 Task: Get information about  a Redfin agent in San Diego, California, for assistance in finding a property with a private garden. 53.244193
Action: Mouse moved to (267, 199)
Screenshot: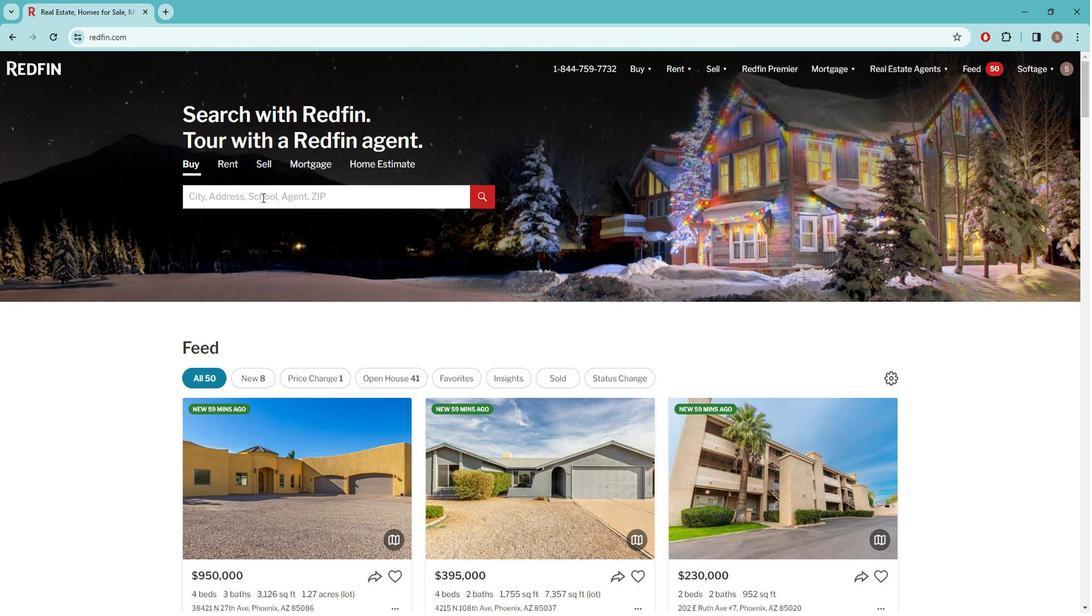 
Action: Mouse pressed left at (267, 199)
Screenshot: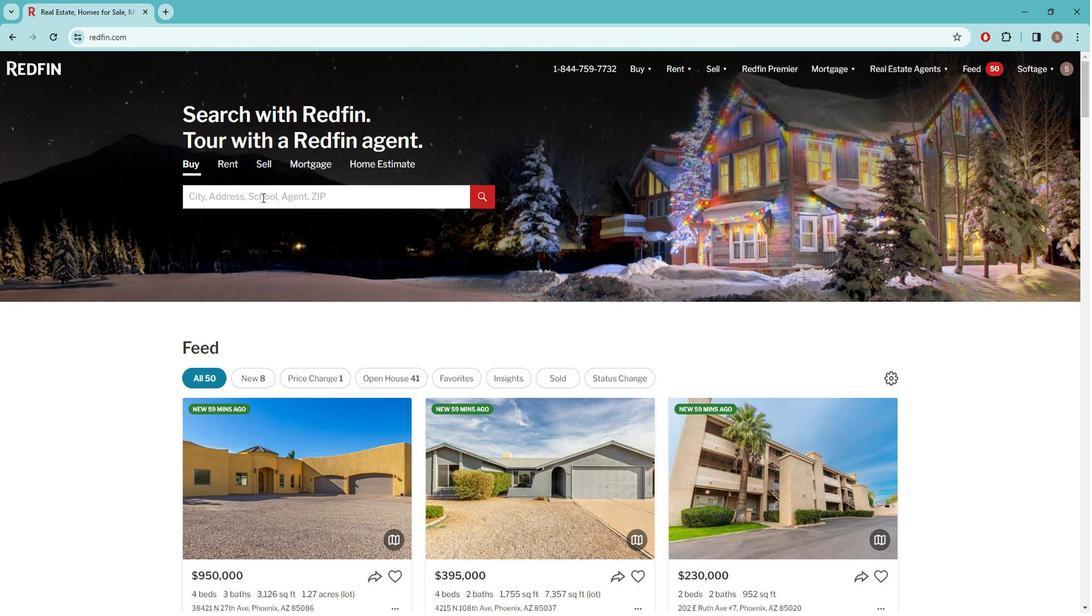 
Action: Key pressed s<Key.caps_lock>AN<Key.space><Key.caps_lock>d<Key.caps_lock>IEGO
Screenshot: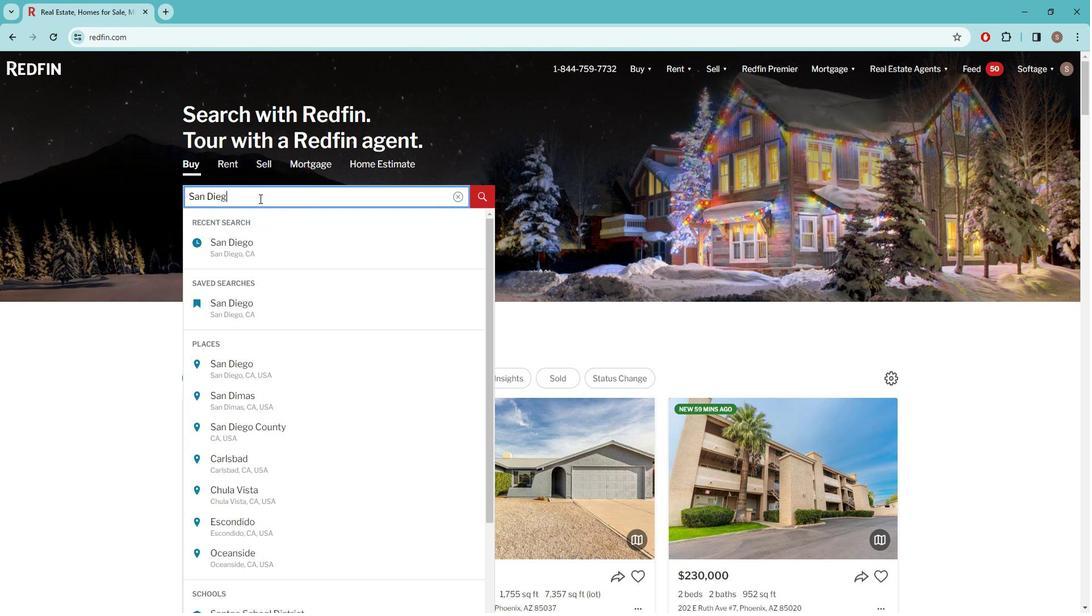 
Action: Mouse moved to (268, 245)
Screenshot: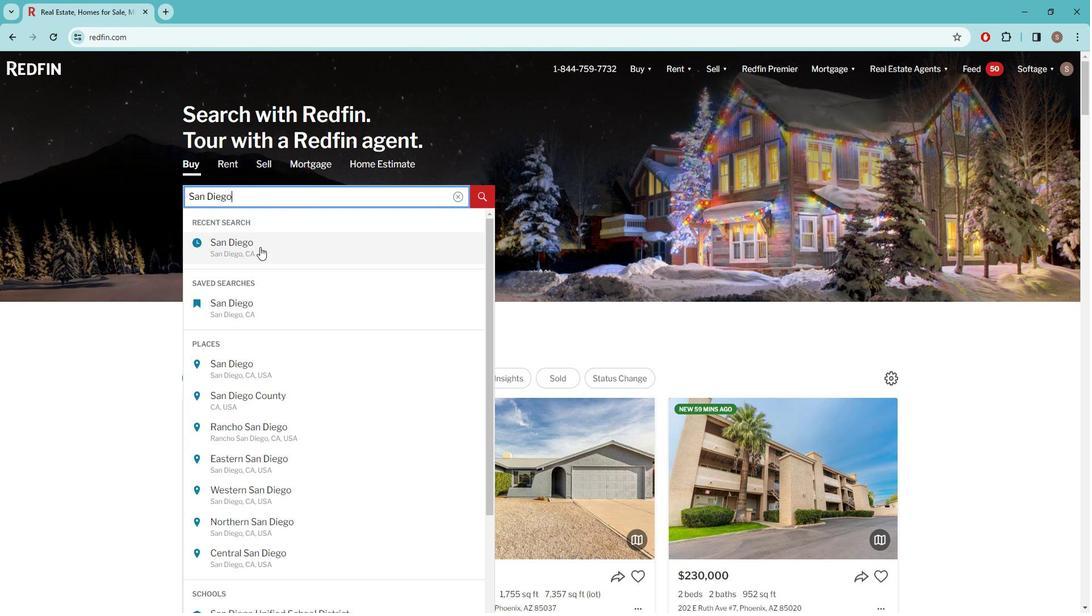 
Action: Mouse pressed left at (268, 245)
Screenshot: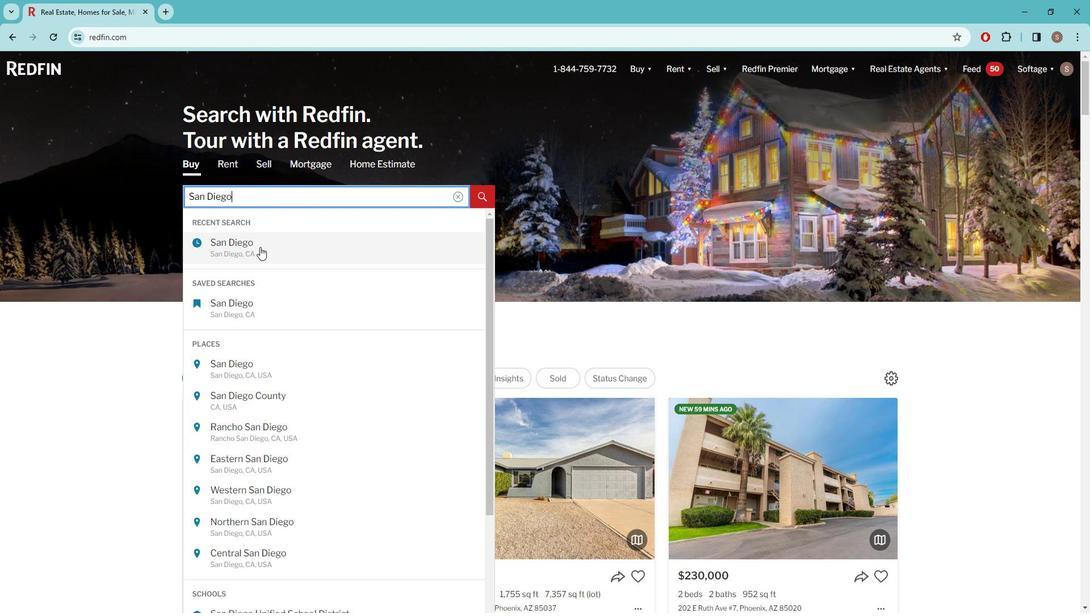 
Action: Mouse moved to (1008, 145)
Screenshot: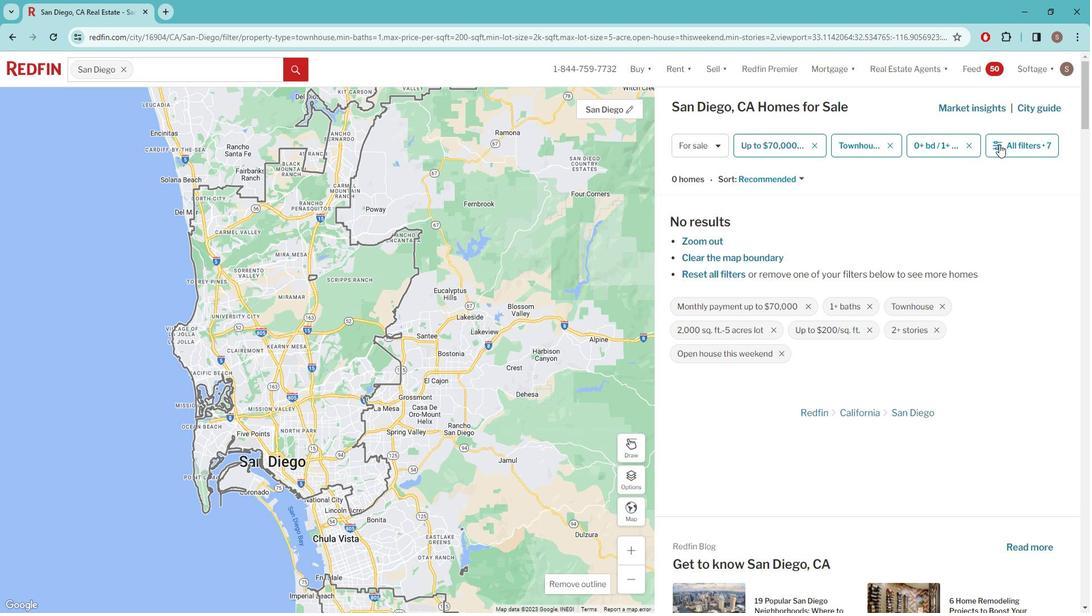 
Action: Mouse pressed left at (1008, 145)
Screenshot: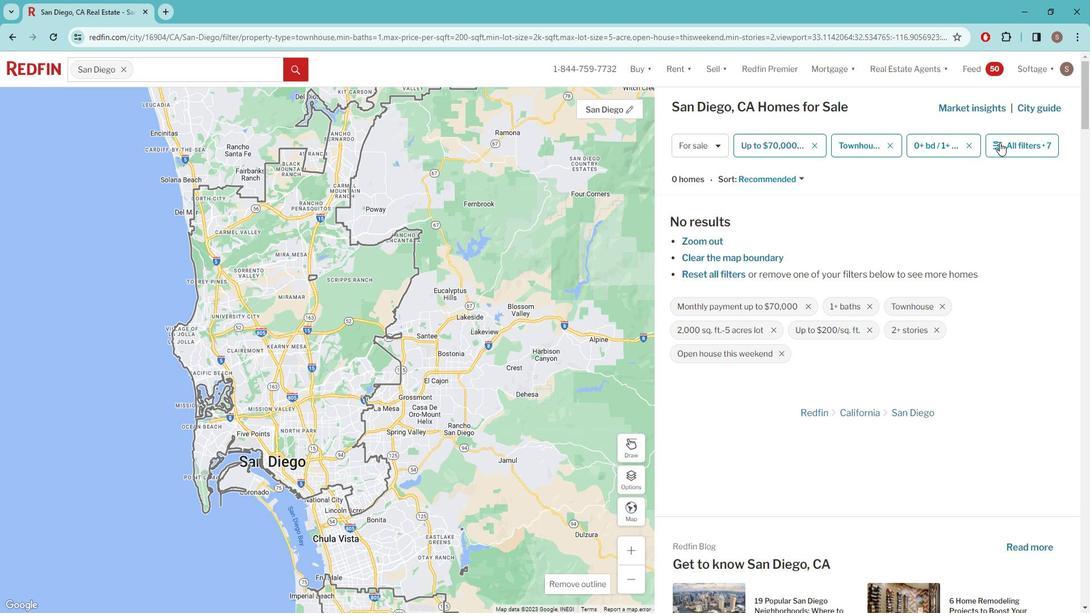 
Action: Mouse moved to (864, 168)
Screenshot: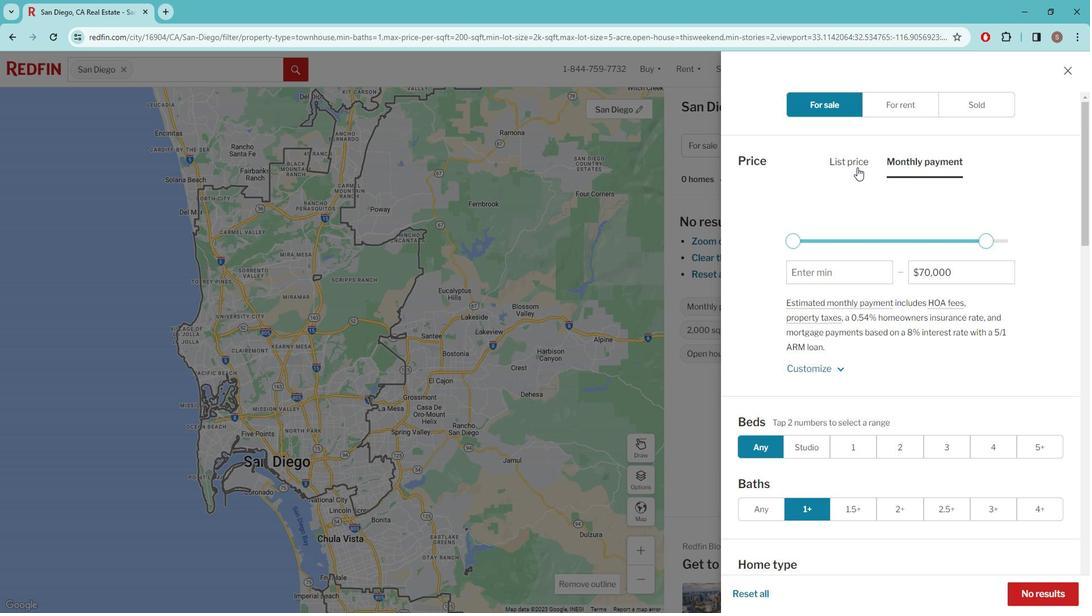 
Action: Mouse pressed left at (864, 168)
Screenshot: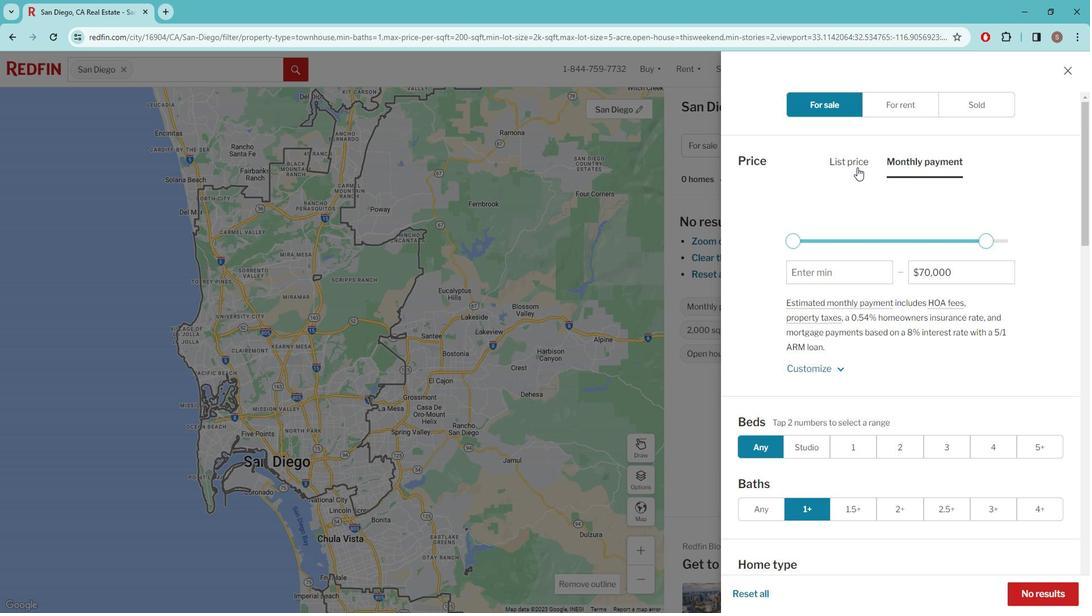 
Action: Mouse moved to (767, 406)
Screenshot: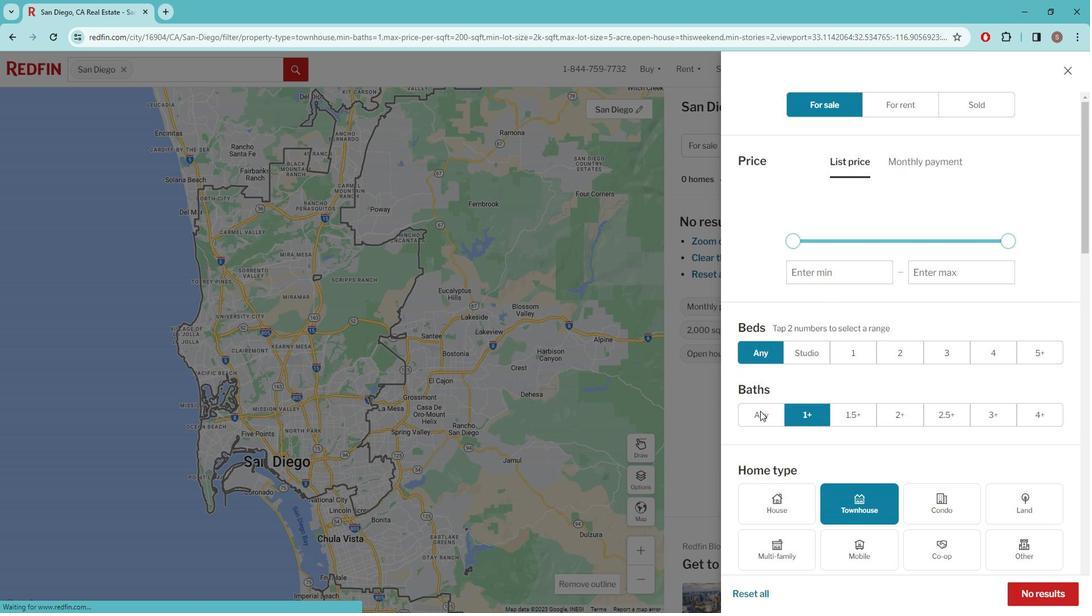 
Action: Mouse pressed left at (767, 406)
Screenshot: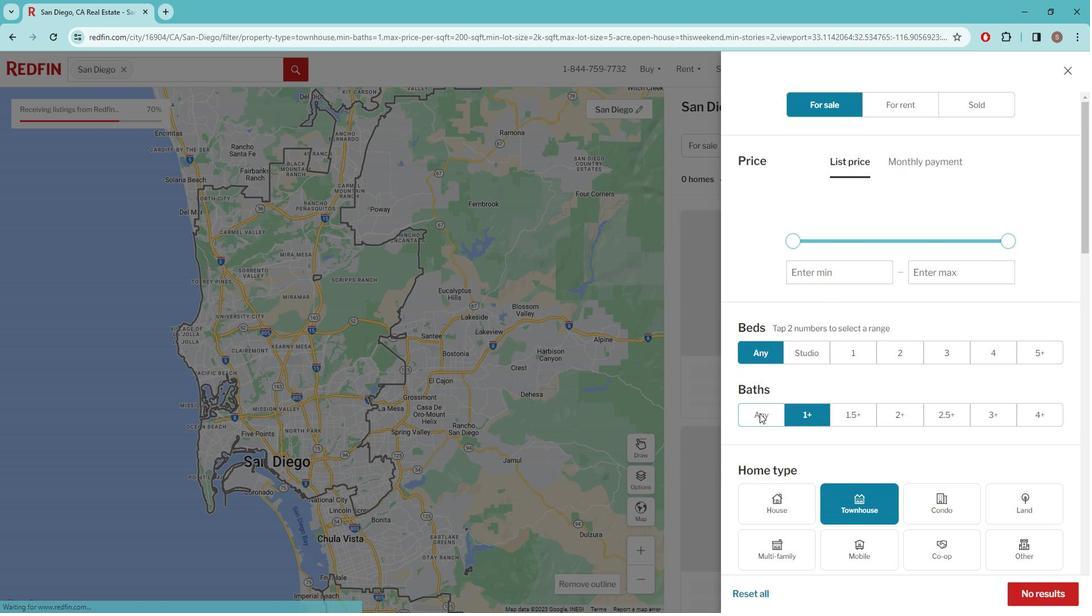 
Action: Mouse moved to (853, 487)
Screenshot: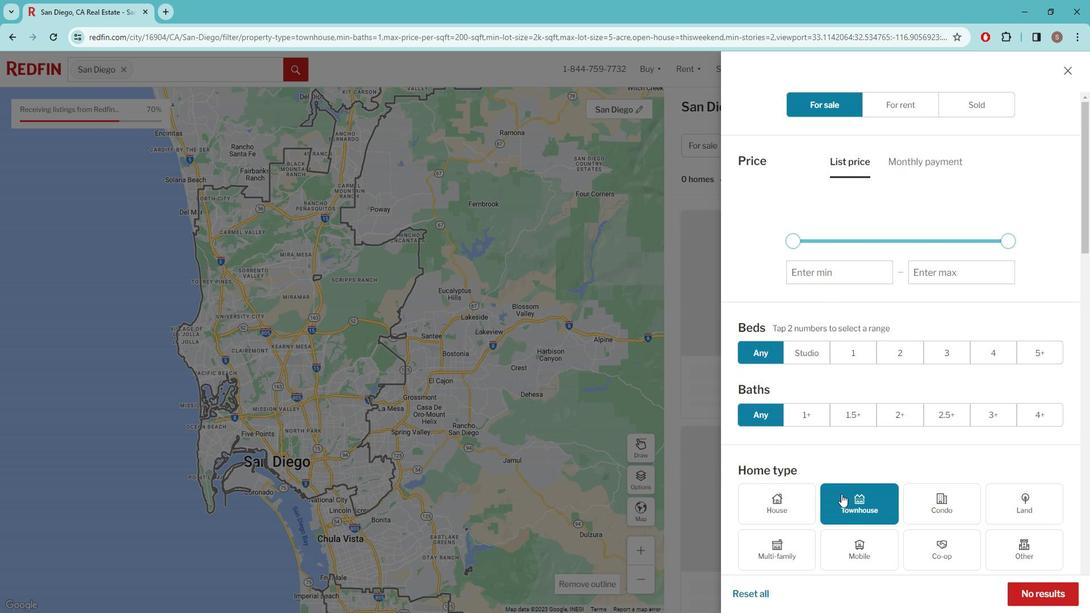 
Action: Mouse pressed left at (853, 487)
Screenshot: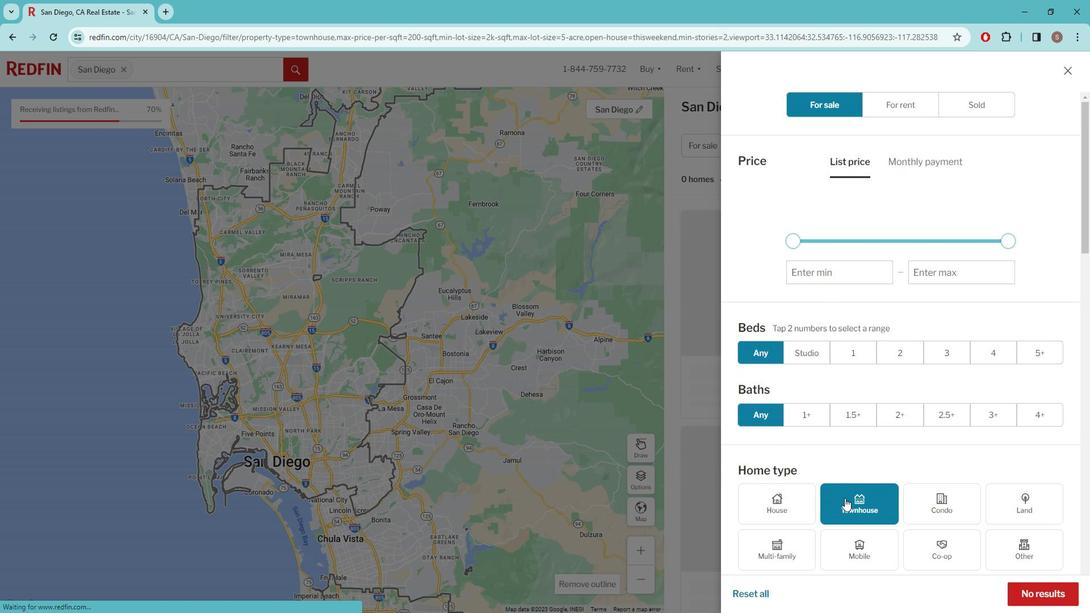 
Action: Mouse moved to (847, 432)
Screenshot: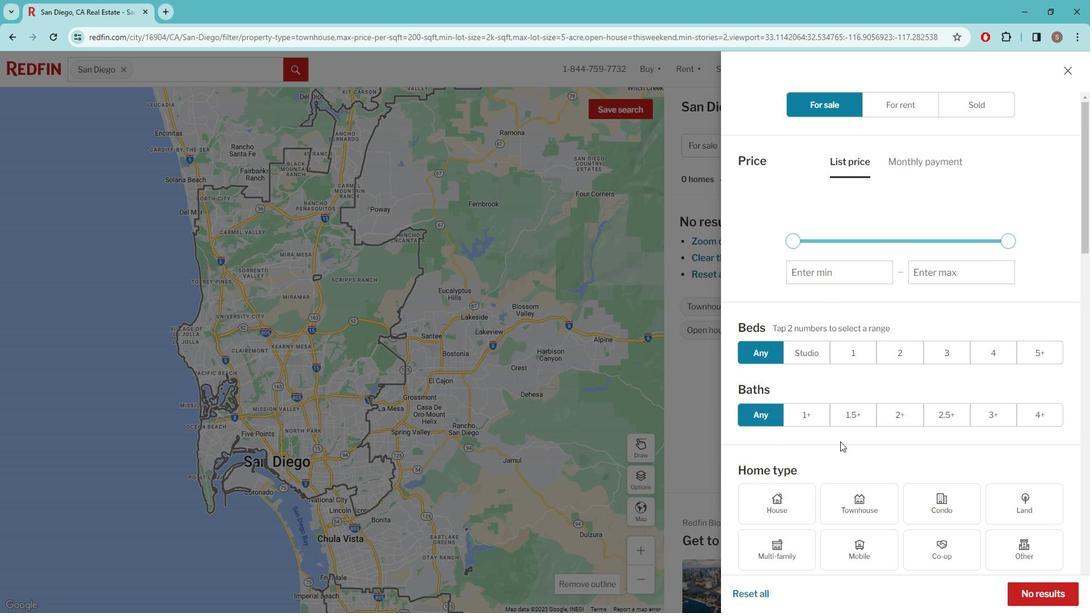 
Action: Mouse scrolled (847, 431) with delta (0, 0)
Screenshot: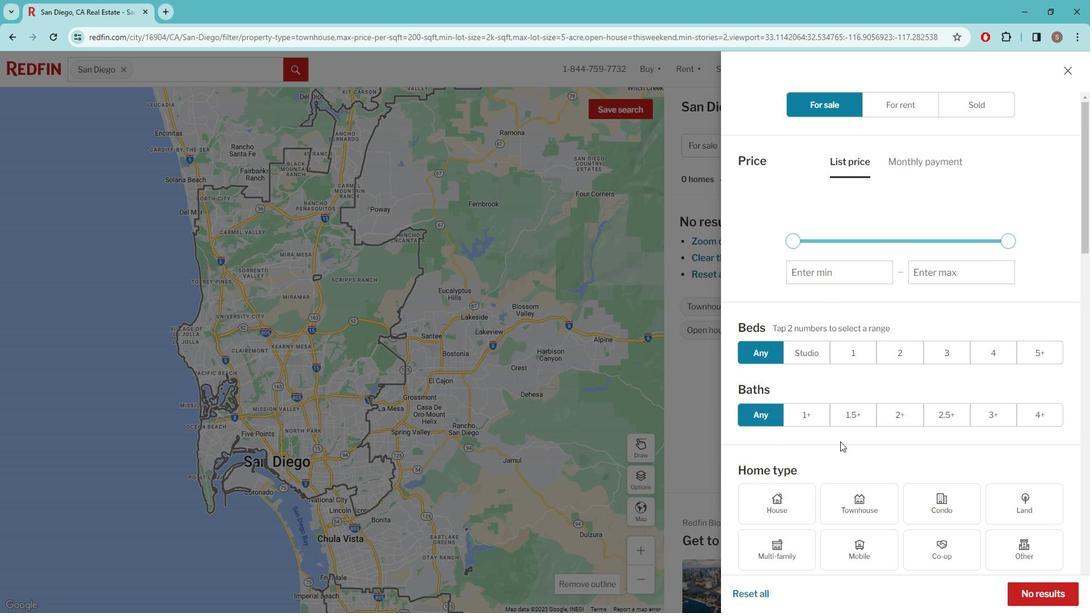 
Action: Mouse moved to (845, 426)
Screenshot: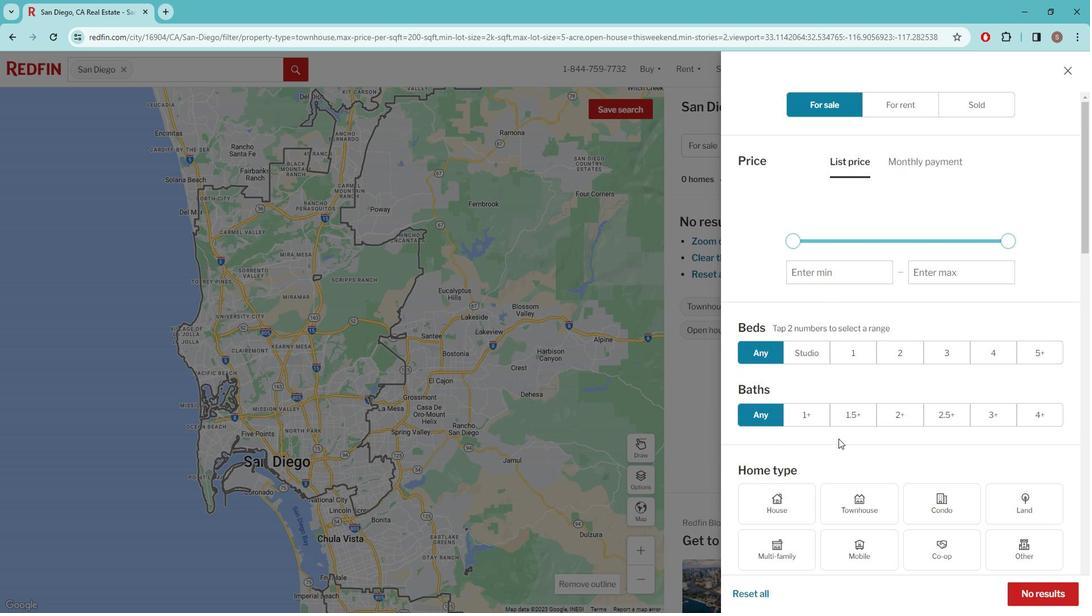 
Action: Mouse scrolled (845, 425) with delta (0, 0)
Screenshot: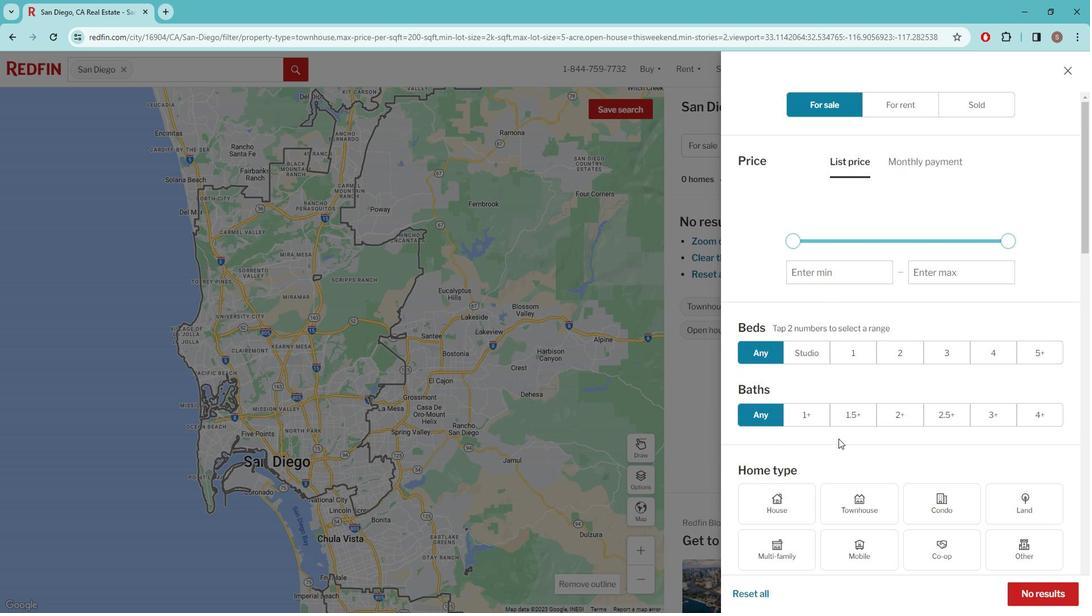 
Action: Mouse moved to (842, 421)
Screenshot: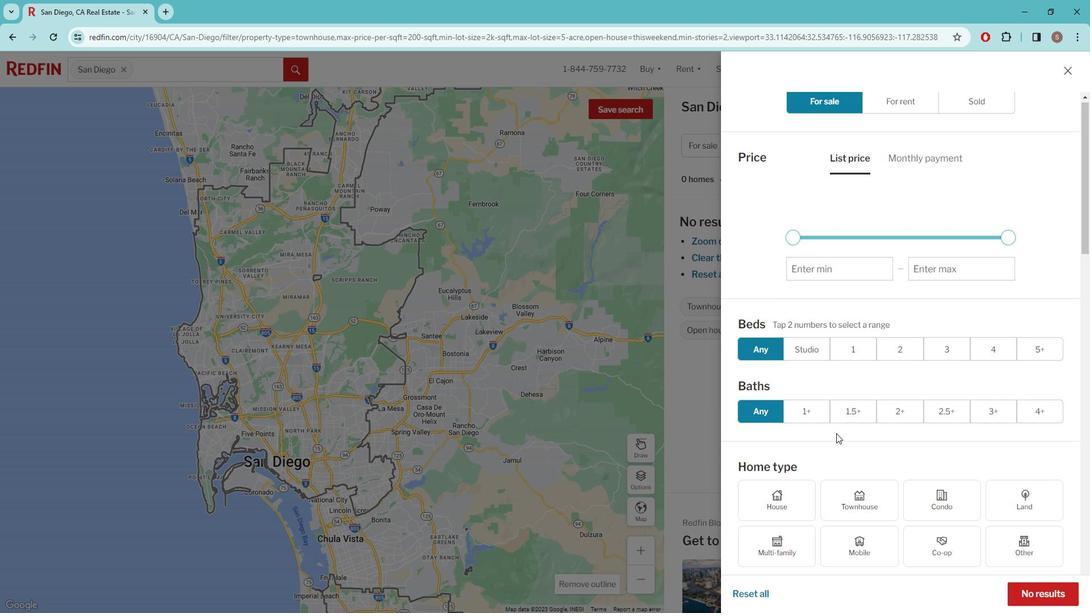 
Action: Mouse scrolled (842, 421) with delta (0, 0)
Screenshot: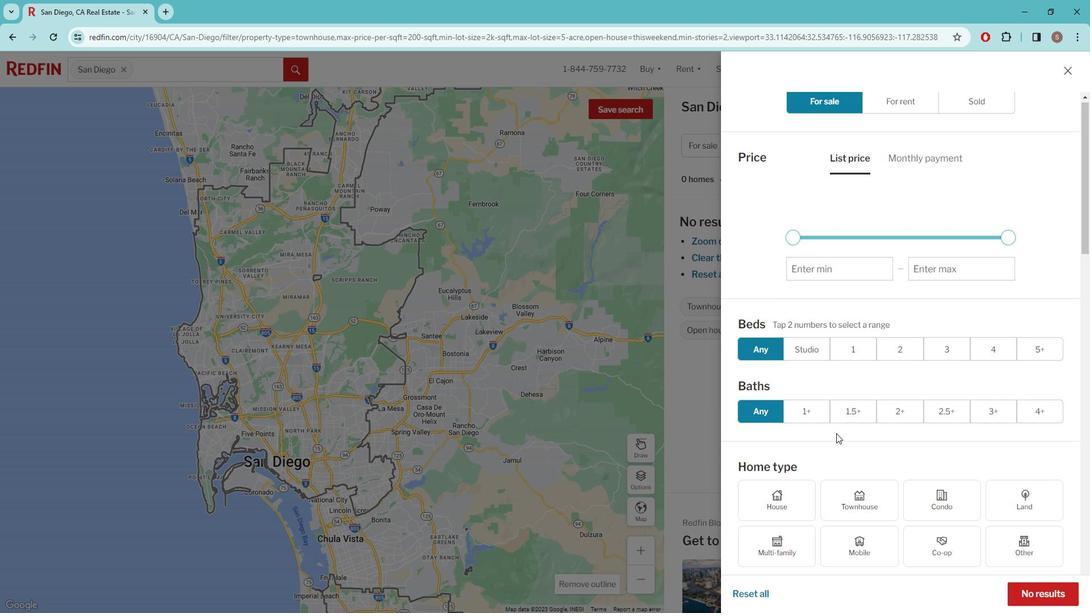 
Action: Mouse moved to (812, 353)
Screenshot: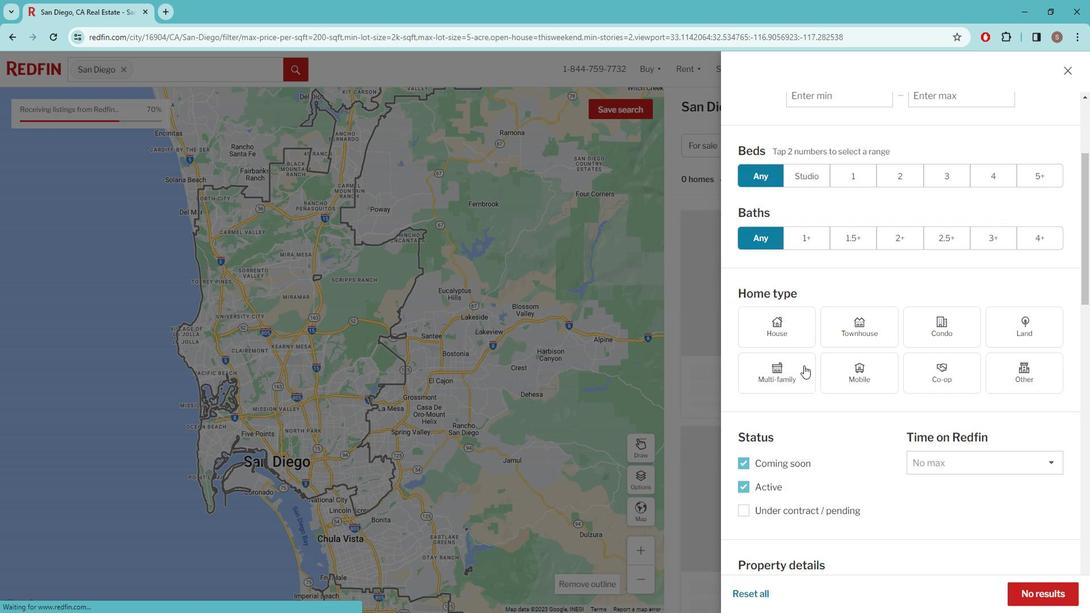 
Action: Mouse scrolled (812, 352) with delta (0, 0)
Screenshot: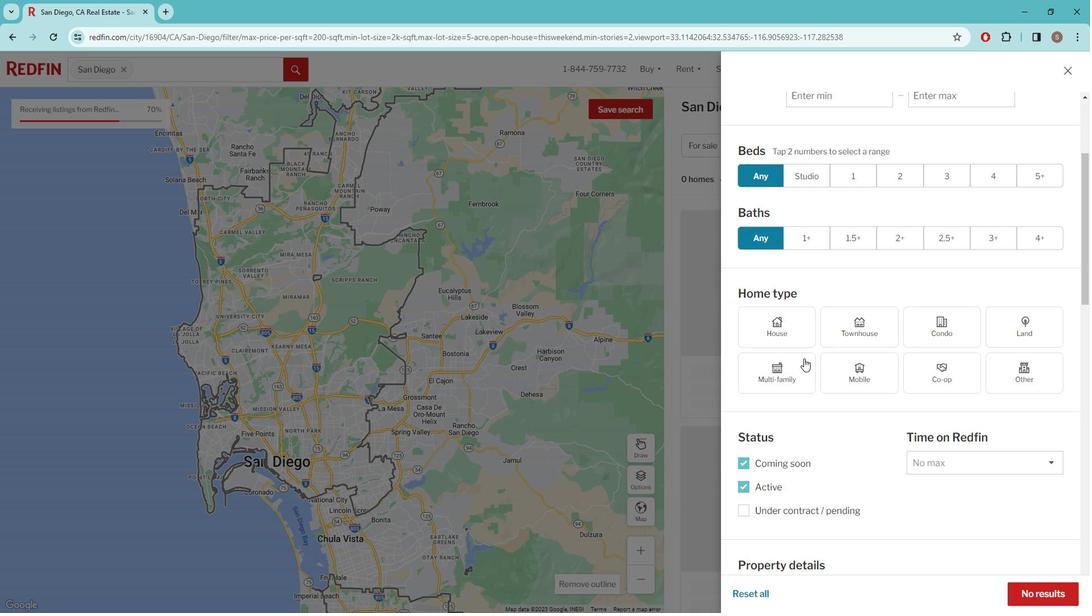 
Action: Mouse scrolled (812, 352) with delta (0, 0)
Screenshot: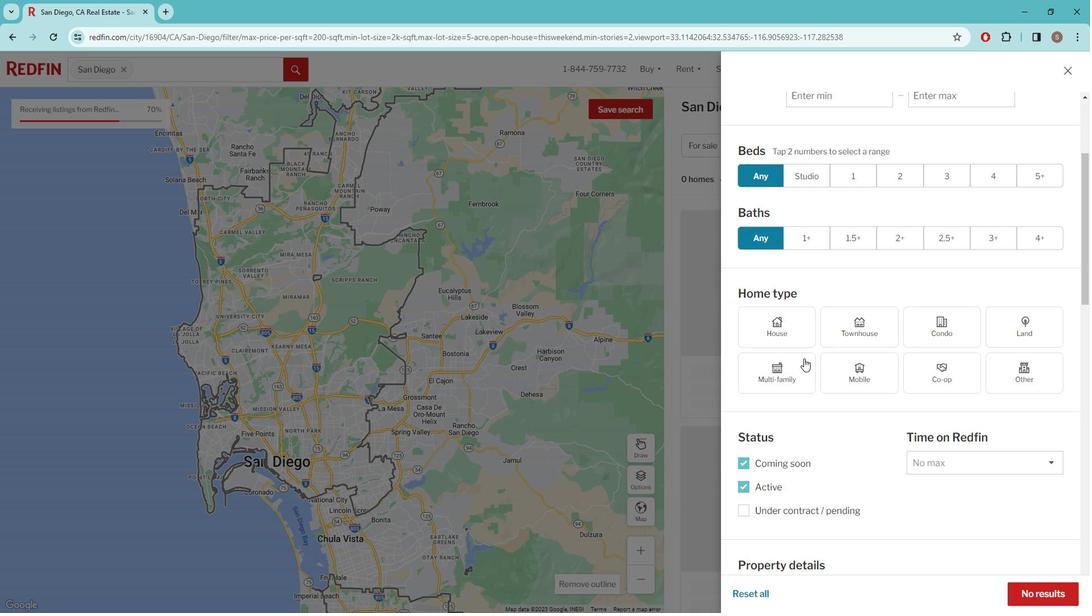 
Action: Mouse moved to (816, 351)
Screenshot: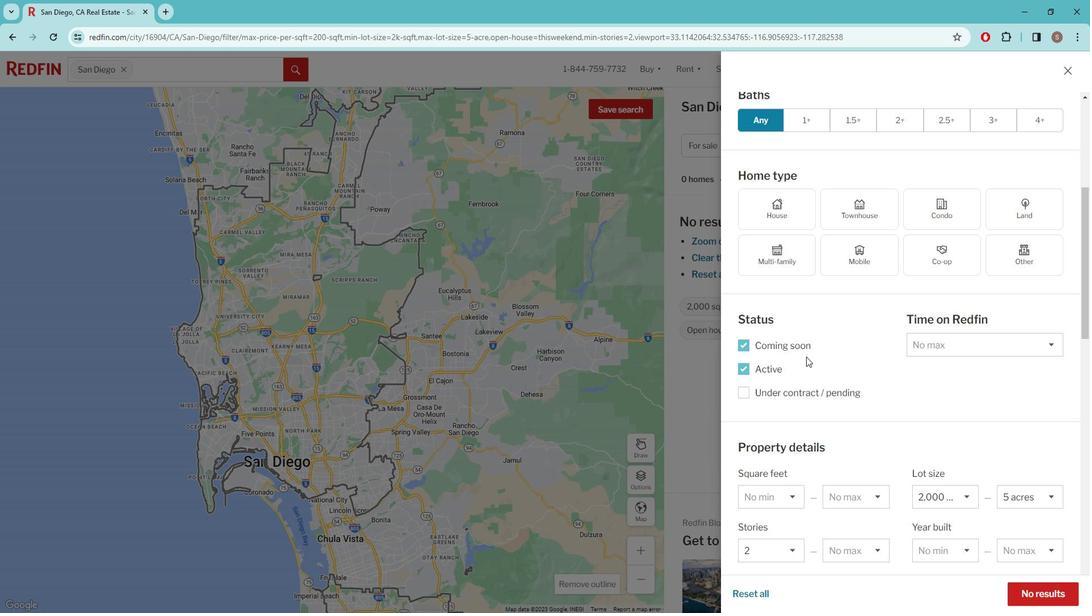 
Action: Mouse scrolled (816, 350) with delta (0, 0)
Screenshot: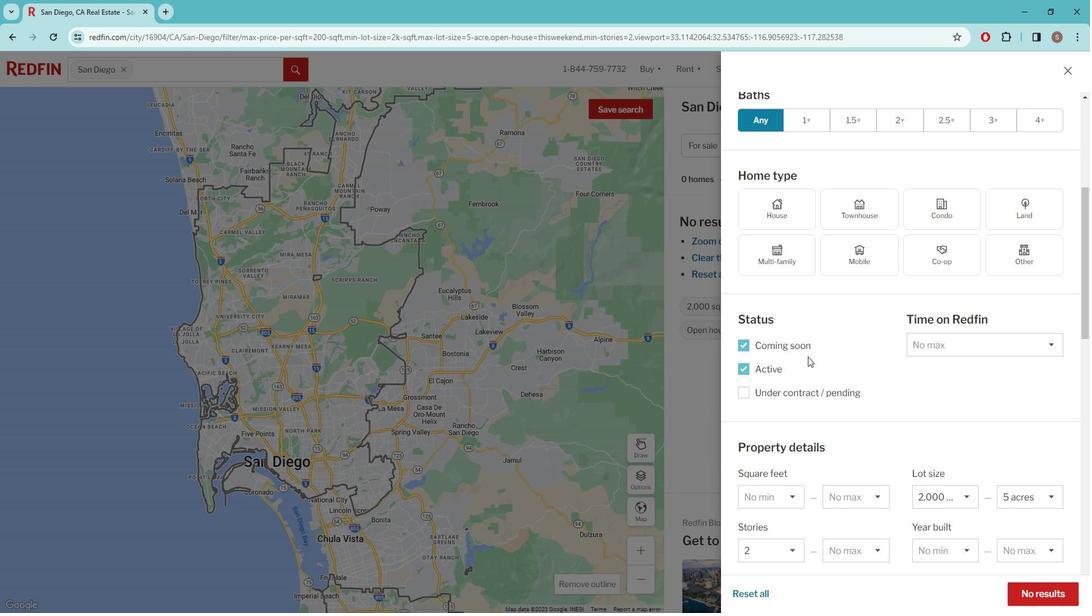 
Action: Mouse scrolled (816, 350) with delta (0, 0)
Screenshot: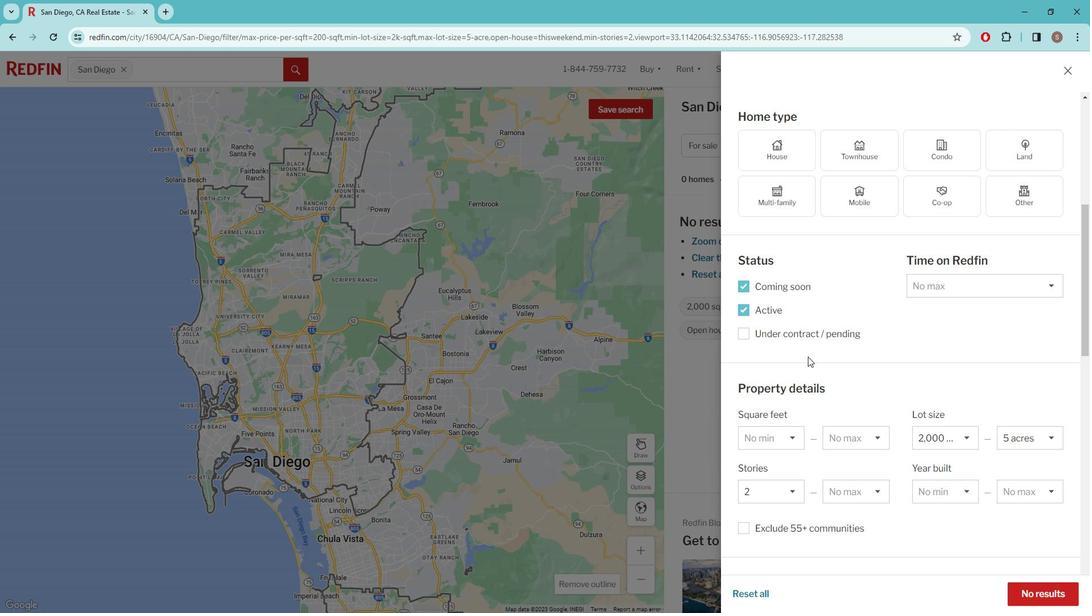 
Action: Mouse scrolled (816, 350) with delta (0, 0)
Screenshot: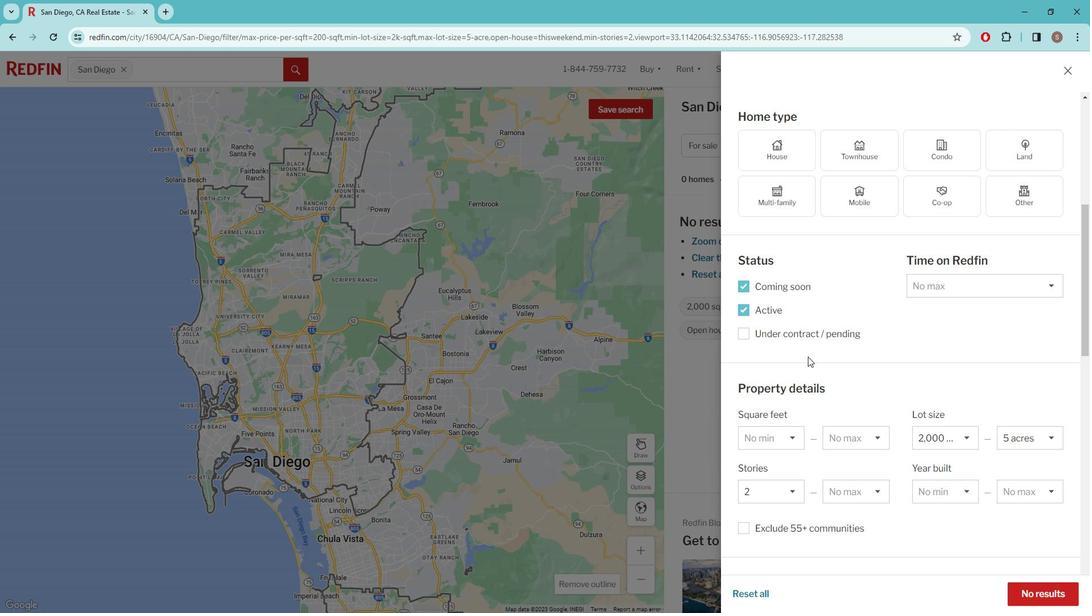 
Action: Mouse moved to (816, 351)
Screenshot: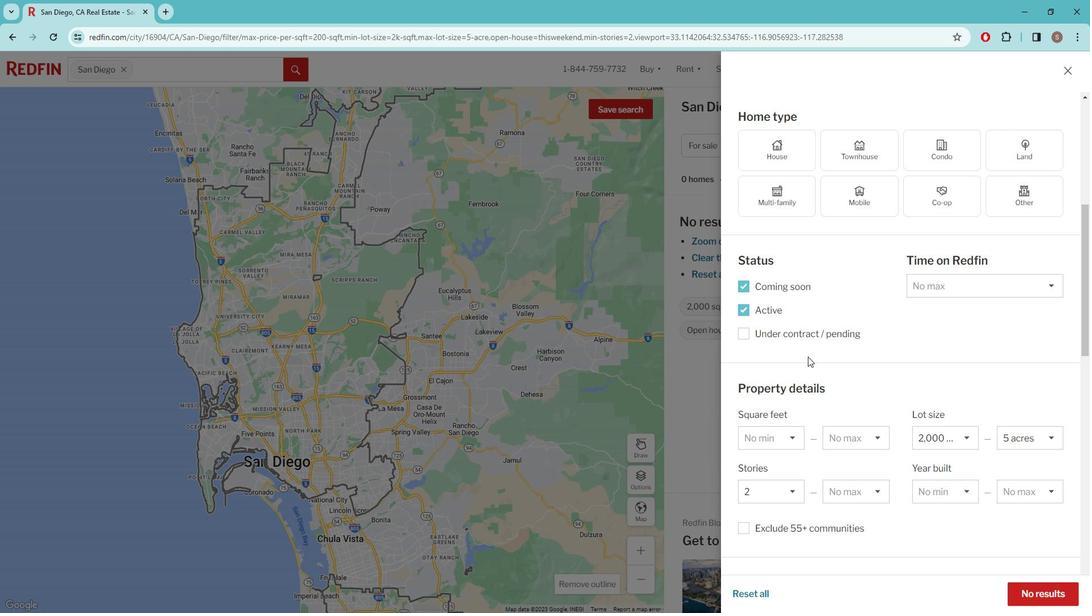 
Action: Mouse scrolled (816, 350) with delta (0, 0)
Screenshot: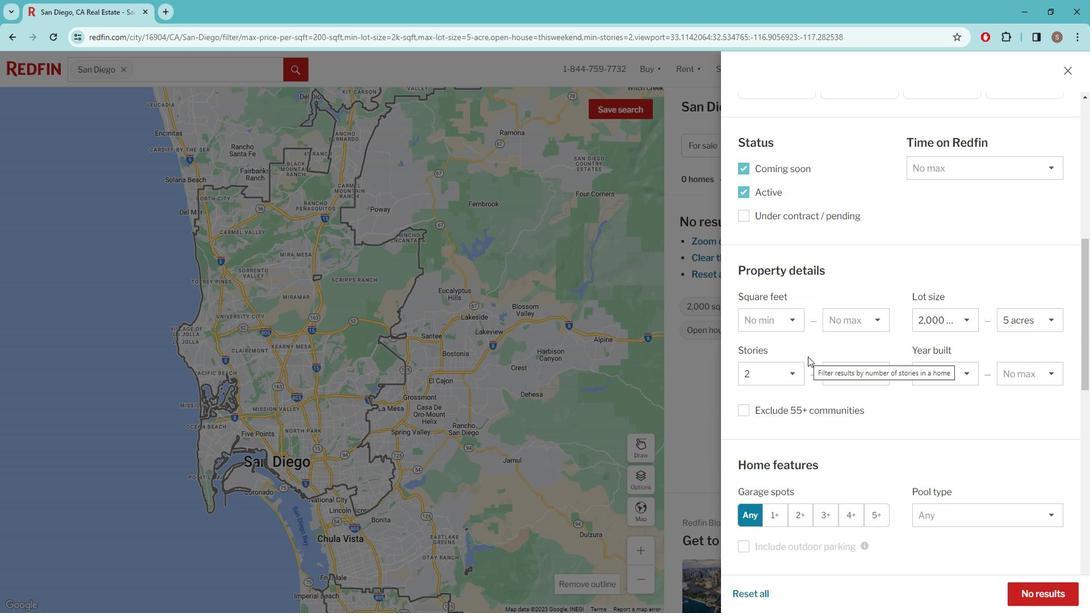 
Action: Mouse scrolled (816, 350) with delta (0, 0)
Screenshot: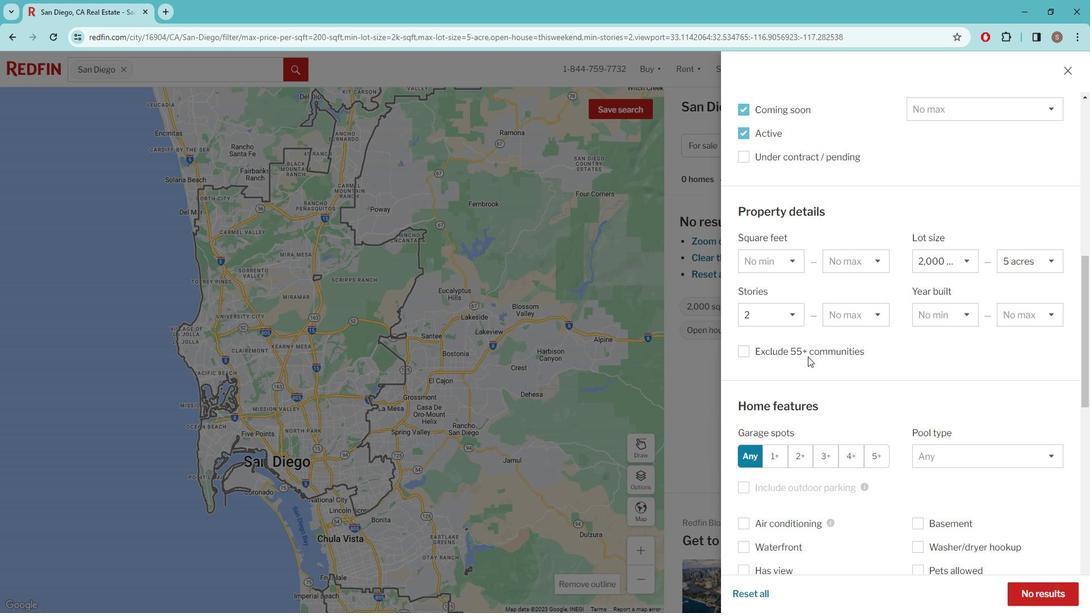 
Action: Mouse scrolled (816, 350) with delta (0, 0)
Screenshot: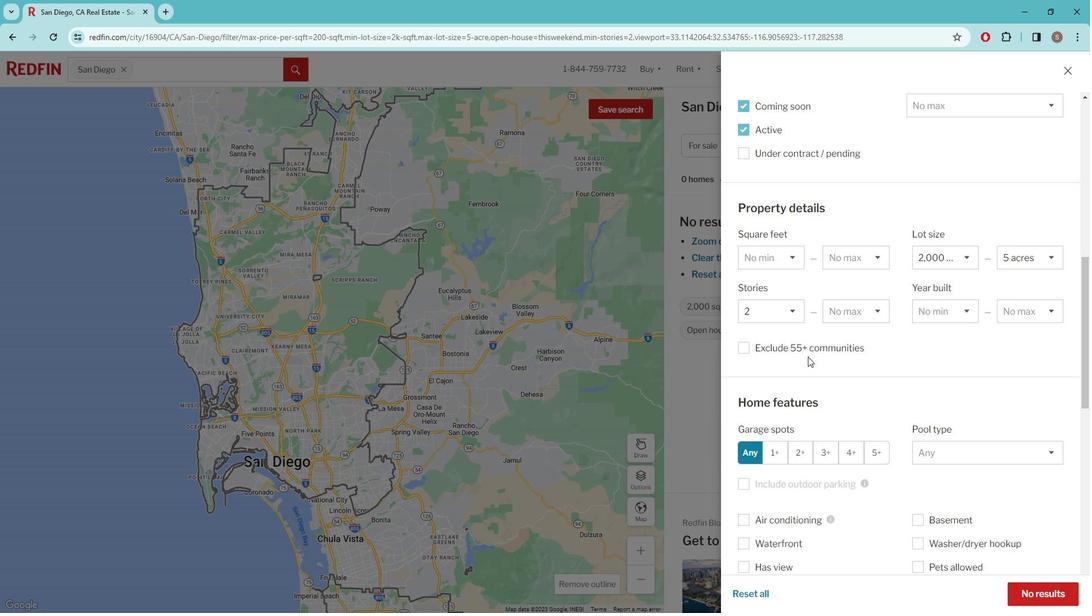 
Action: Mouse scrolled (816, 350) with delta (0, 0)
Screenshot: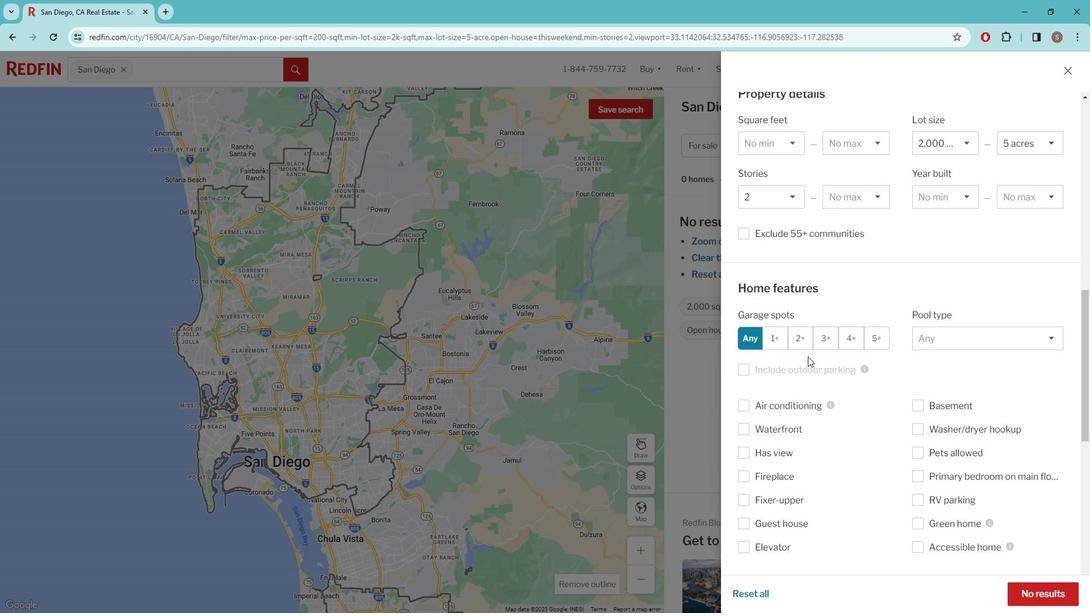 
Action: Mouse scrolled (816, 350) with delta (0, 0)
Screenshot: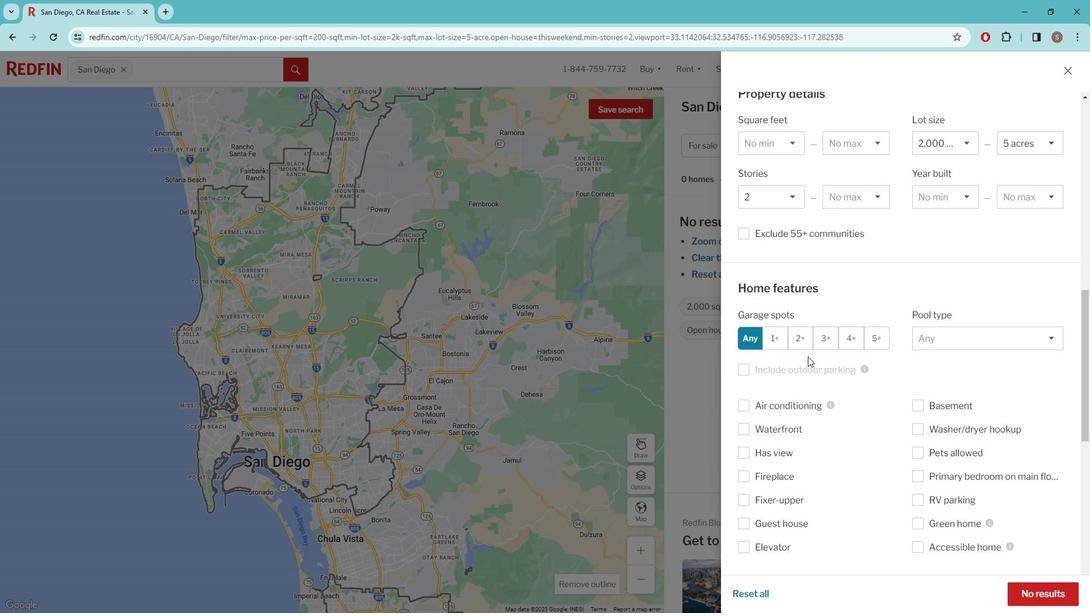 
Action: Mouse scrolled (816, 350) with delta (0, 0)
Screenshot: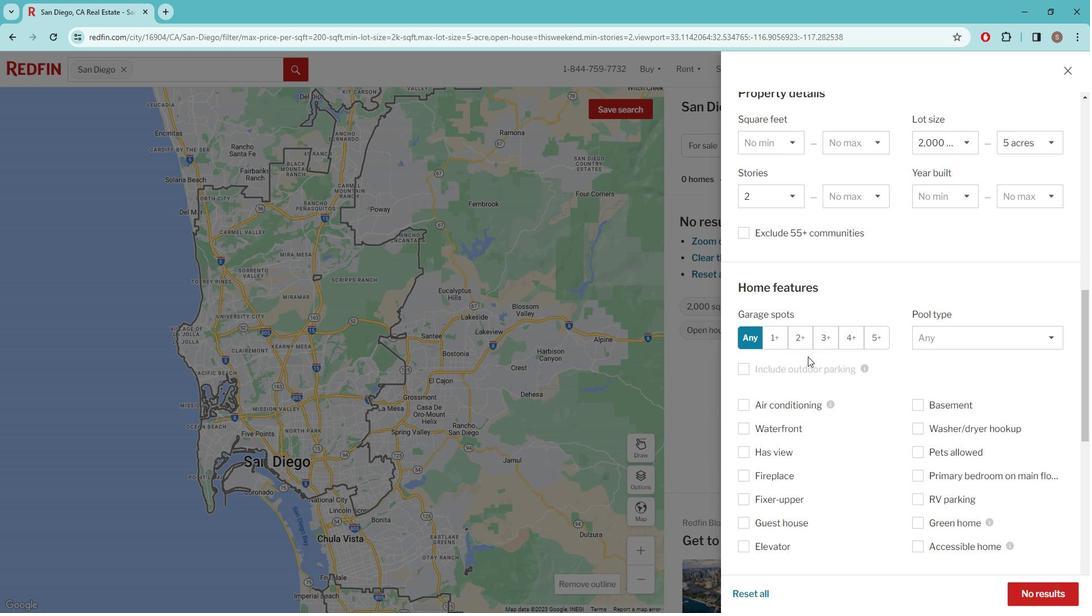
Action: Mouse moved to (797, 421)
Screenshot: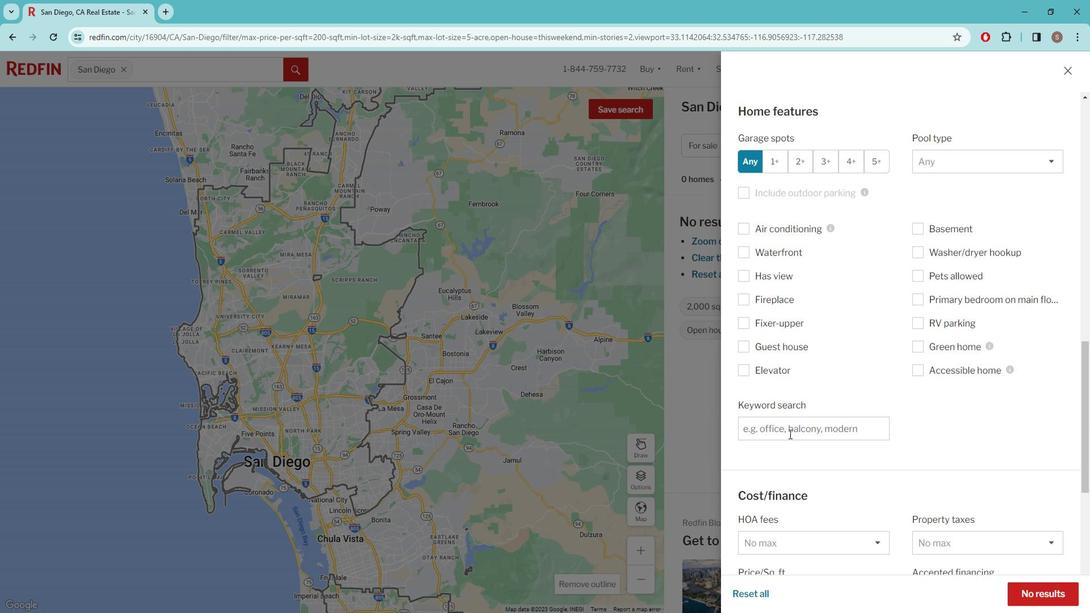
Action: Mouse pressed left at (797, 421)
Screenshot: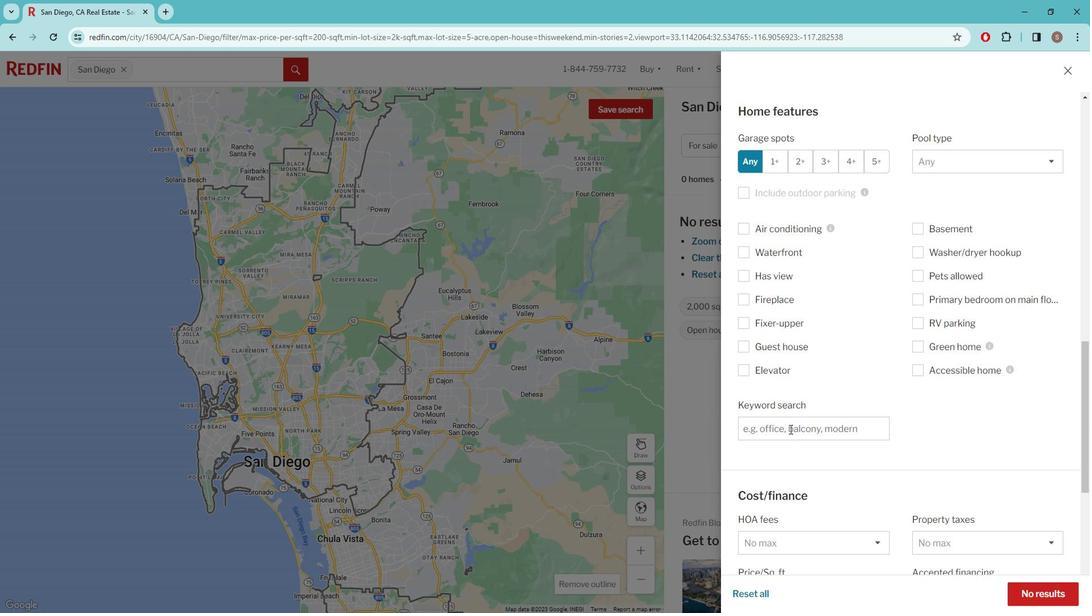 
Action: Key pressed PRIVT<Key.backspace>ATE<Key.space>GARE<Key.backspace>DEN<Key.space>
Screenshot: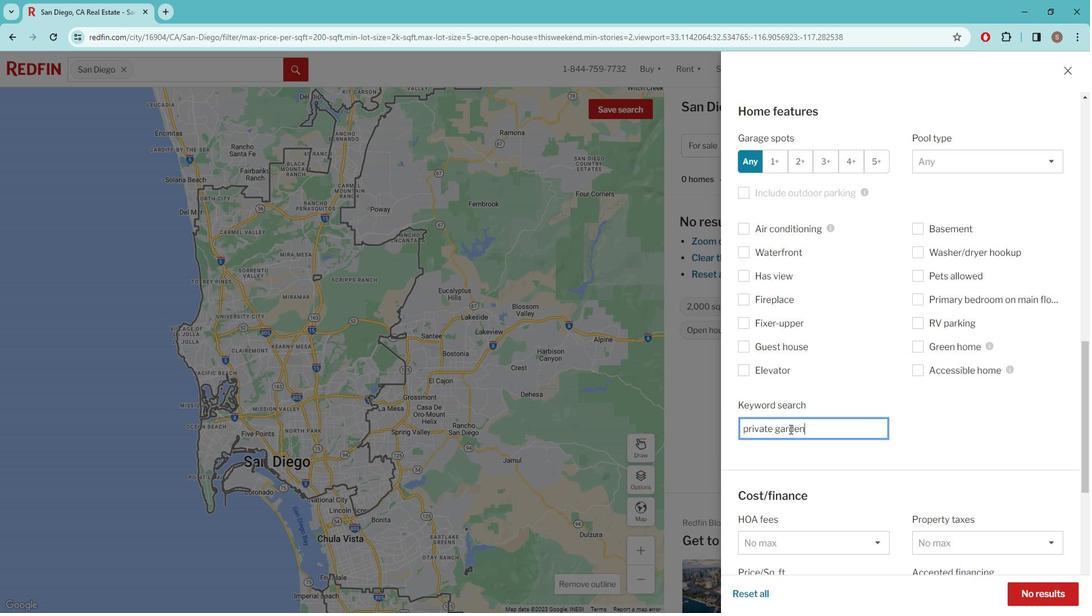 
Action: Mouse scrolled (797, 420) with delta (0, 0)
Screenshot: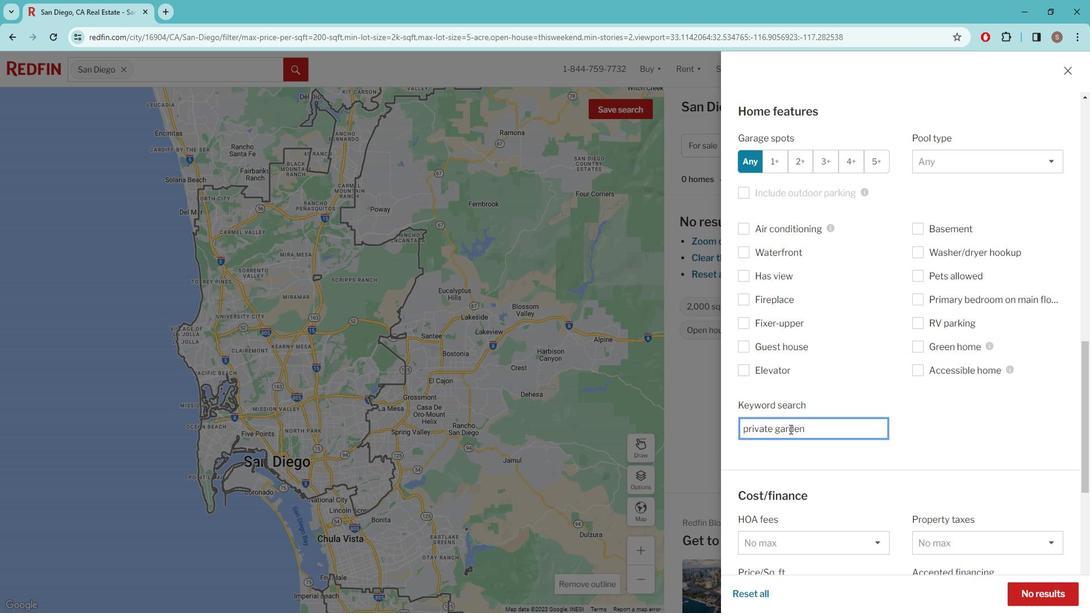 
Action: Mouse scrolled (797, 420) with delta (0, 0)
Screenshot: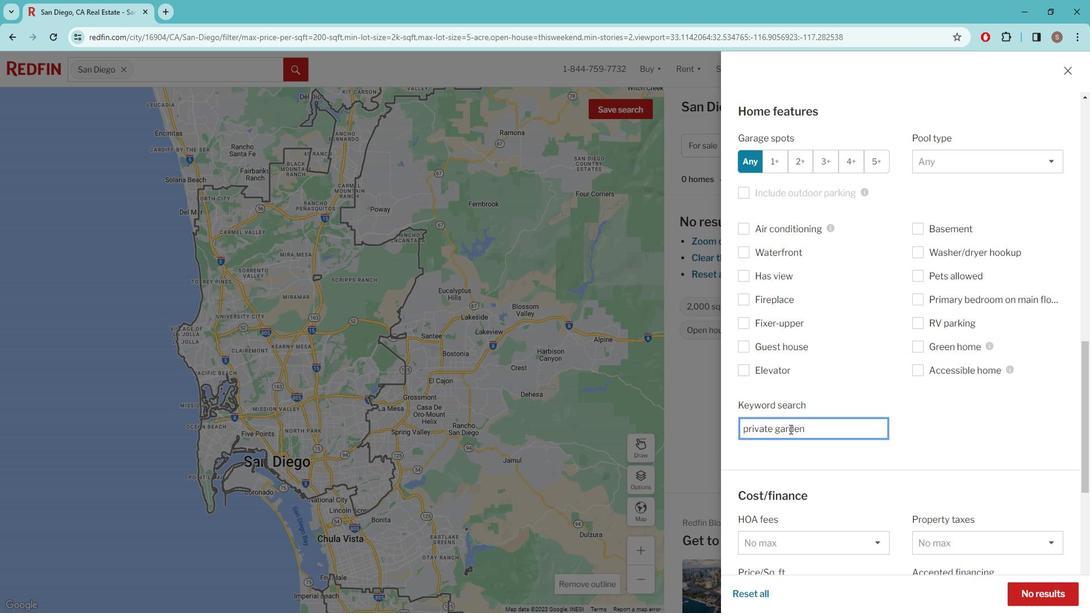 
Action: Mouse scrolled (797, 420) with delta (0, 0)
Screenshot: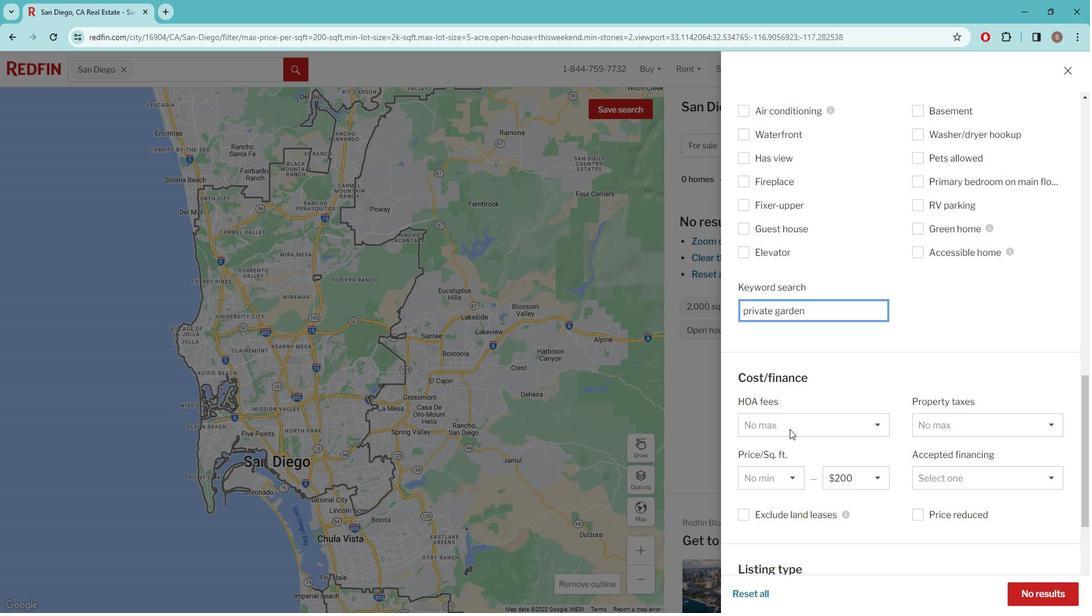 
Action: Mouse scrolled (797, 420) with delta (0, 0)
Screenshot: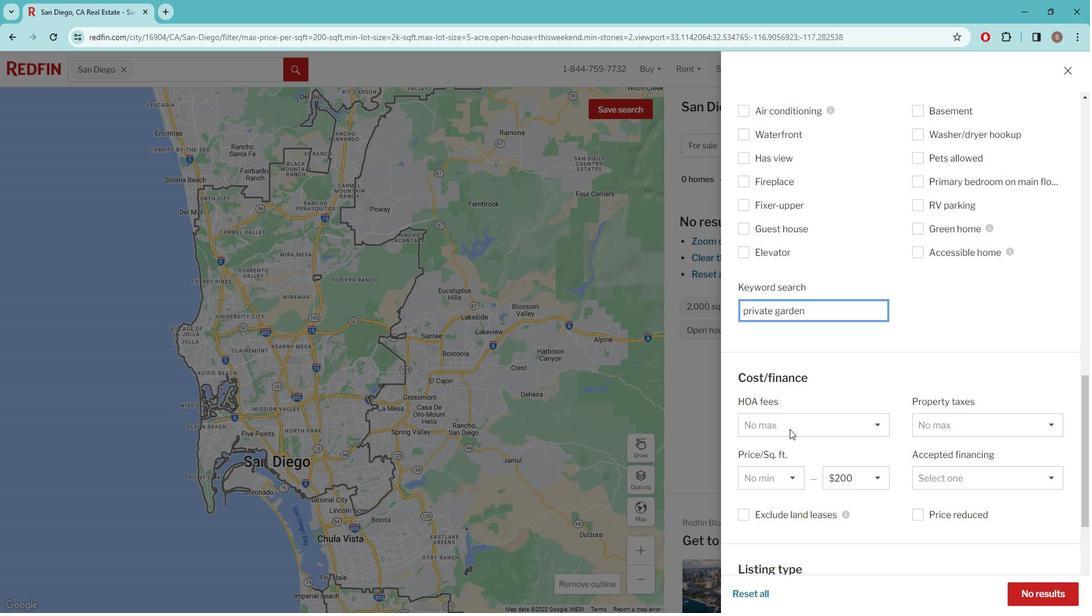 
Action: Mouse scrolled (797, 420) with delta (0, 0)
Screenshot: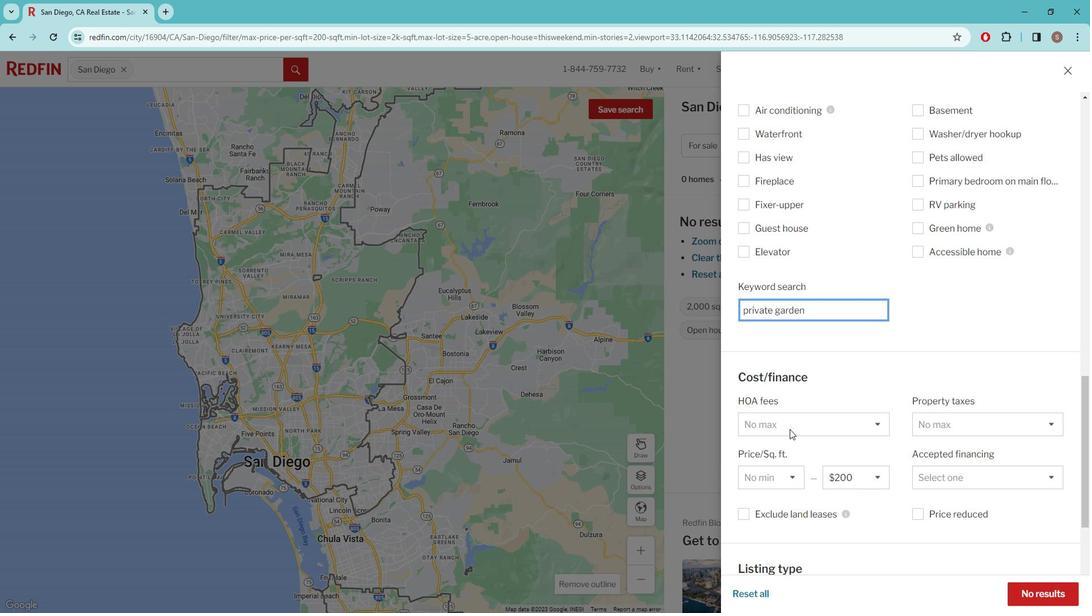 
Action: Mouse moved to (798, 420)
Screenshot: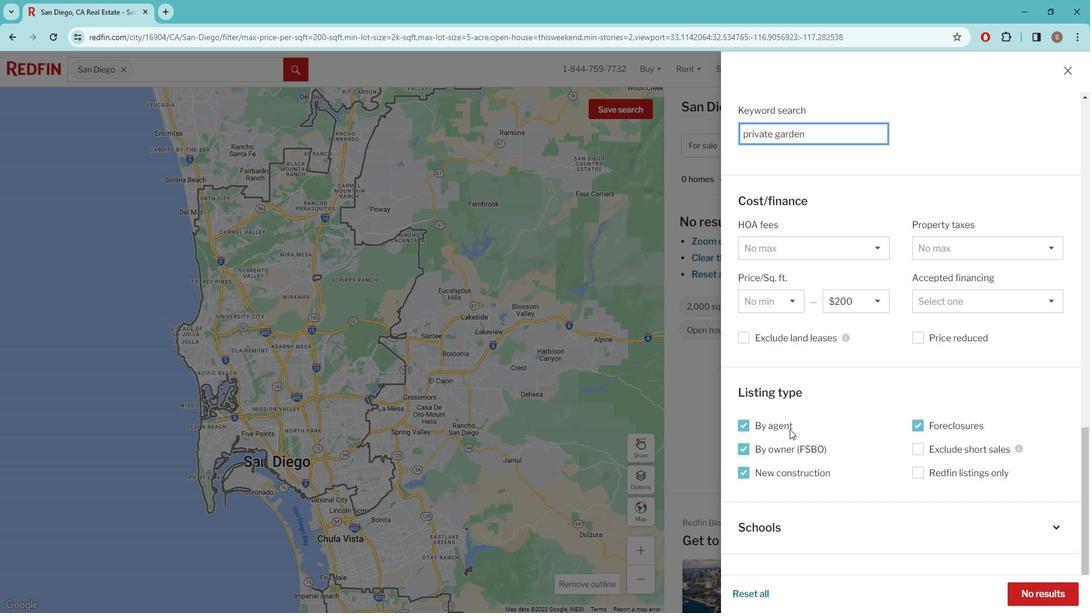 
Action: Mouse scrolled (798, 420) with delta (0, 0)
Screenshot: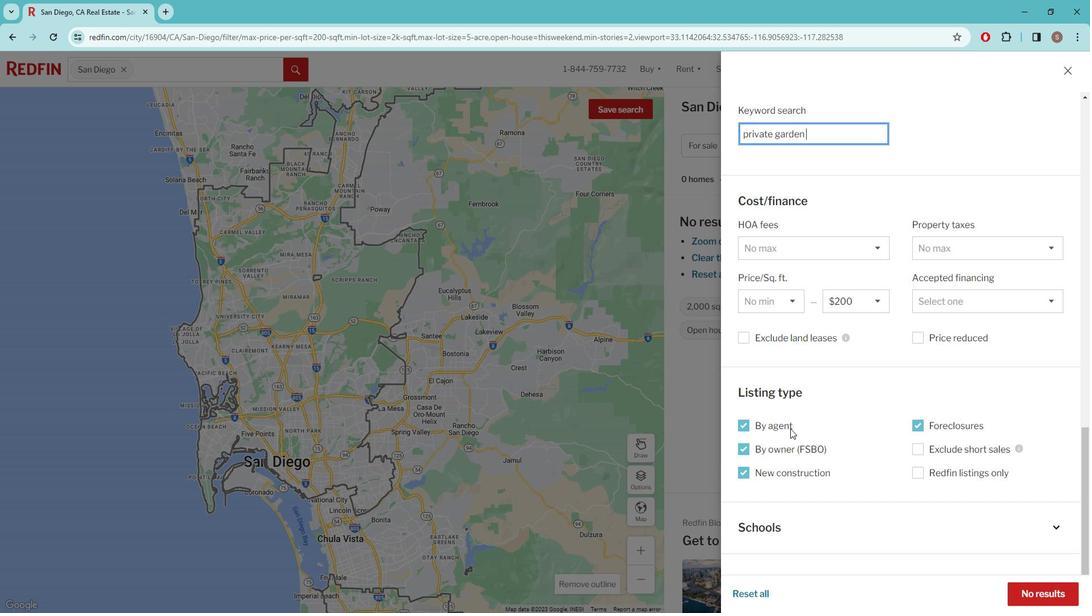 
Action: Mouse scrolled (798, 420) with delta (0, 0)
Screenshot: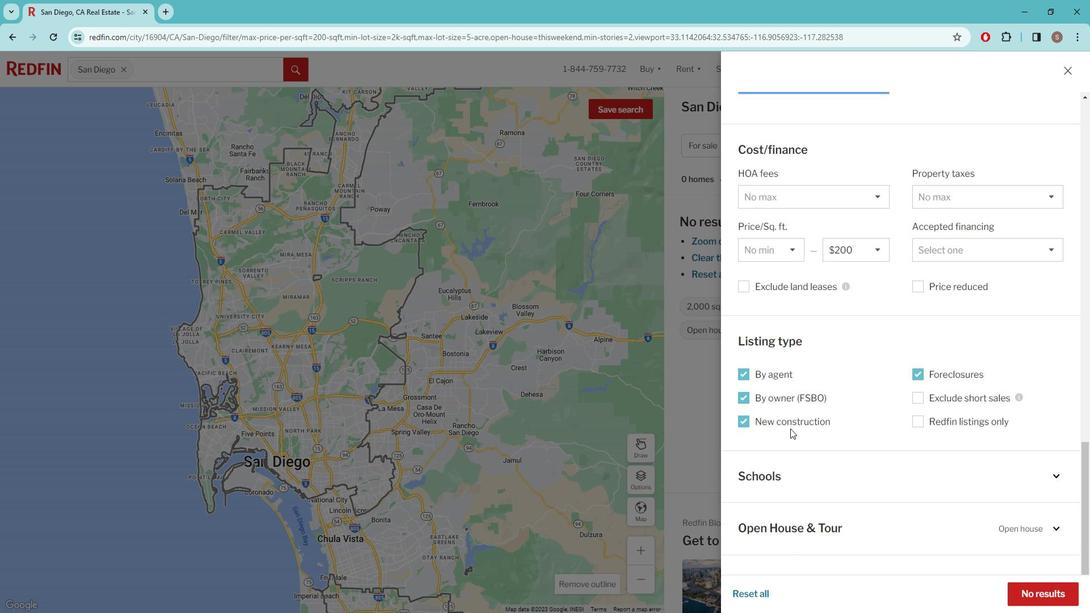 
Action: Mouse scrolled (798, 420) with delta (0, 0)
Screenshot: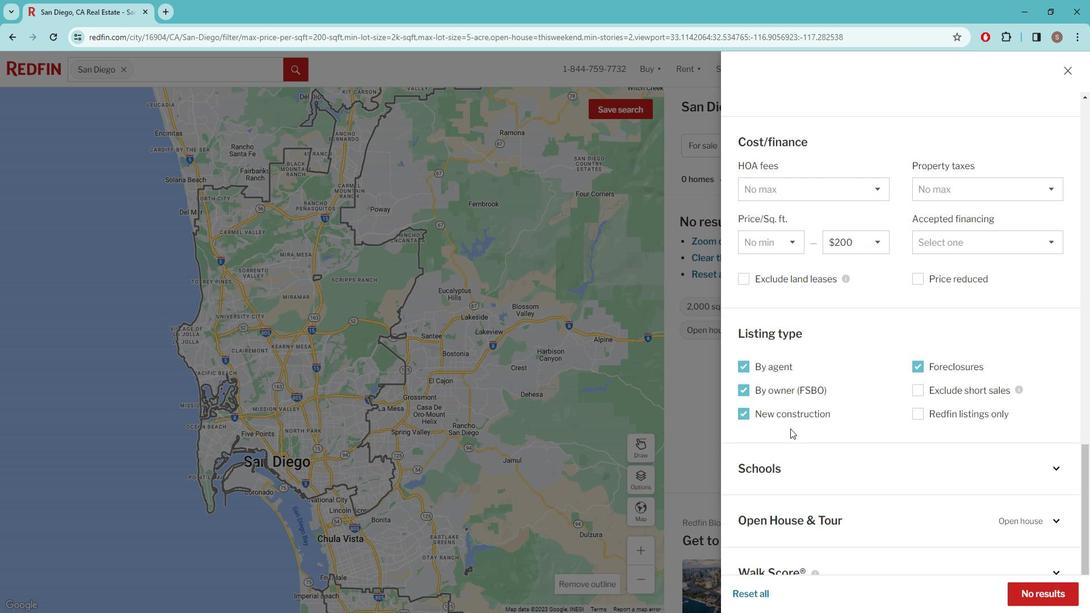 
Action: Mouse moved to (1054, 578)
Screenshot: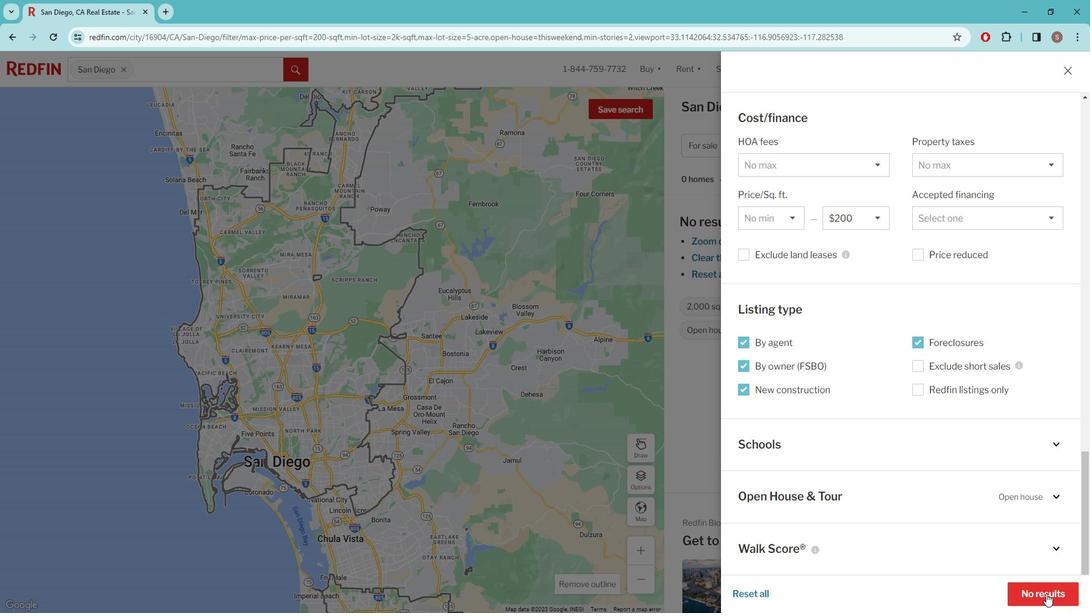 
Action: Mouse pressed left at (1054, 578)
Screenshot: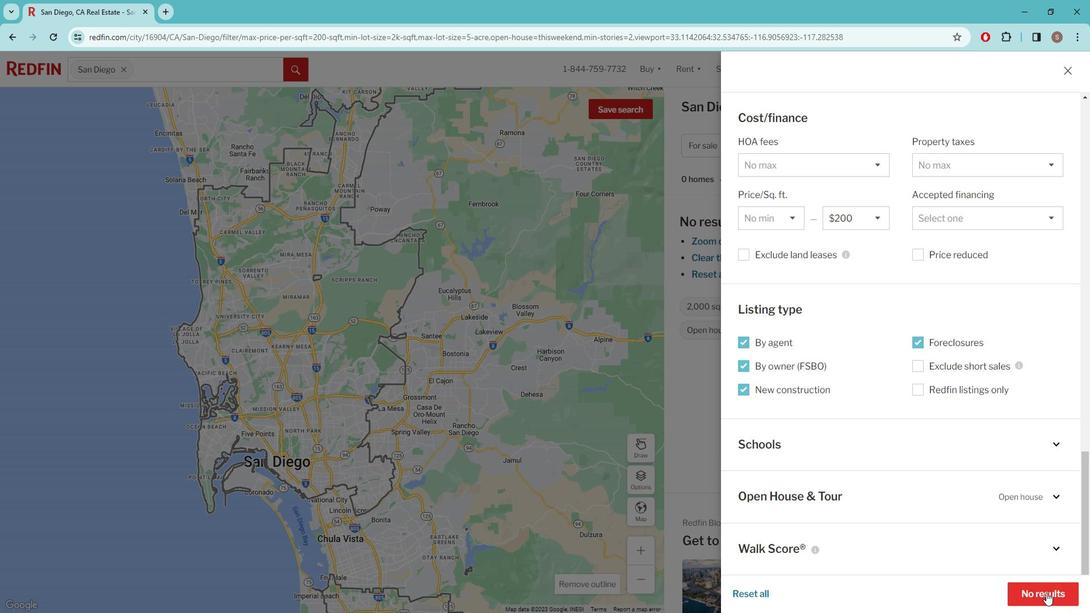 
Action: Mouse moved to (991, 499)
Screenshot: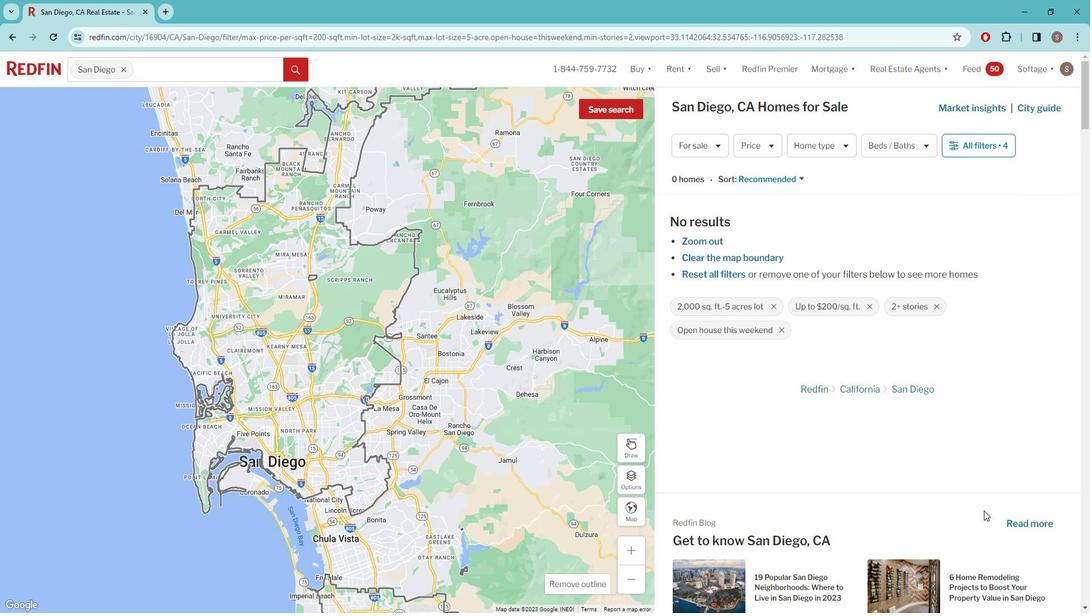 
